 Task: Select the margins with minimum.
Action: Mouse moved to (37, 93)
Screenshot: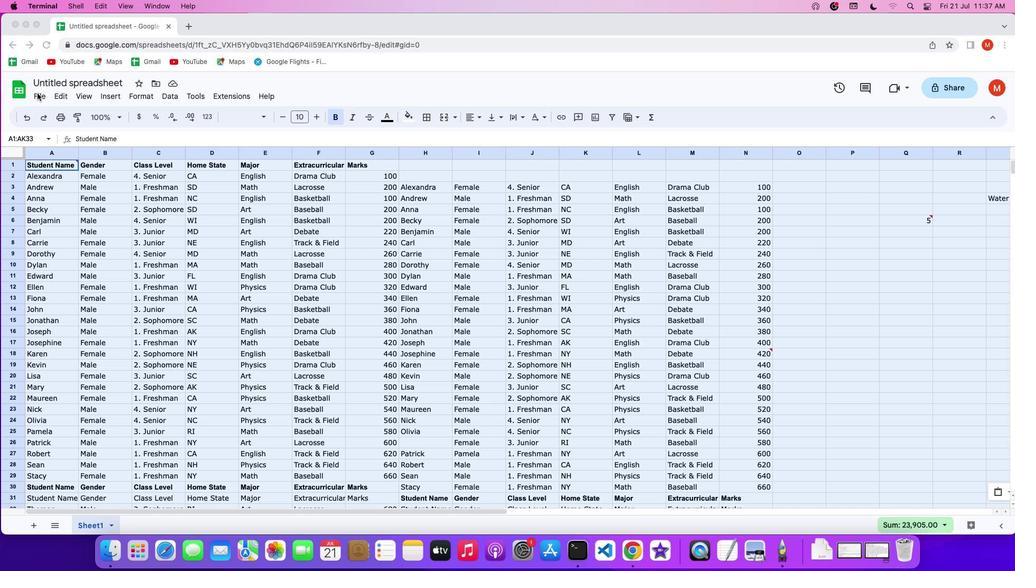
Action: Mouse pressed left at (37, 93)
Screenshot: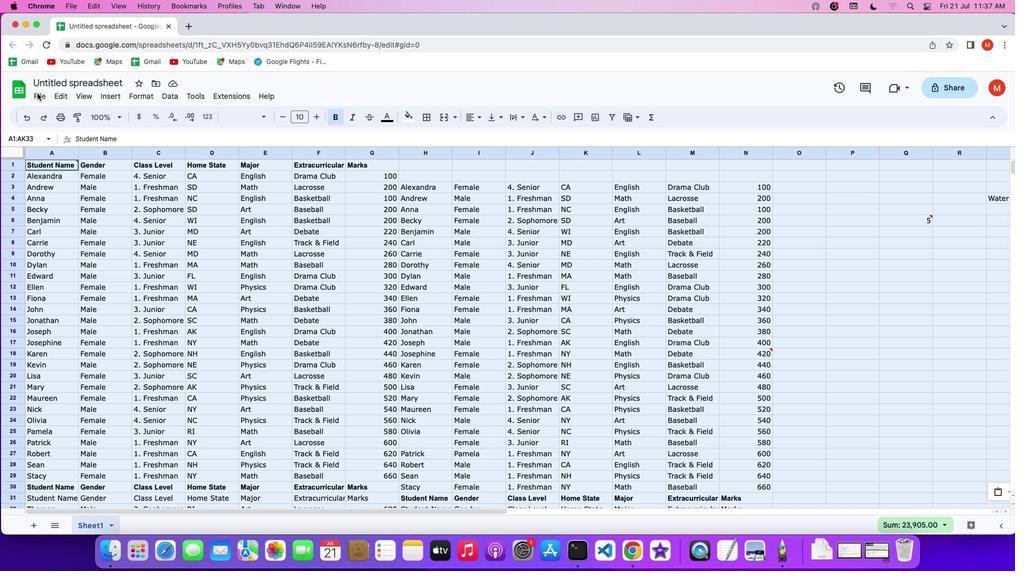 
Action: Mouse pressed left at (37, 93)
Screenshot: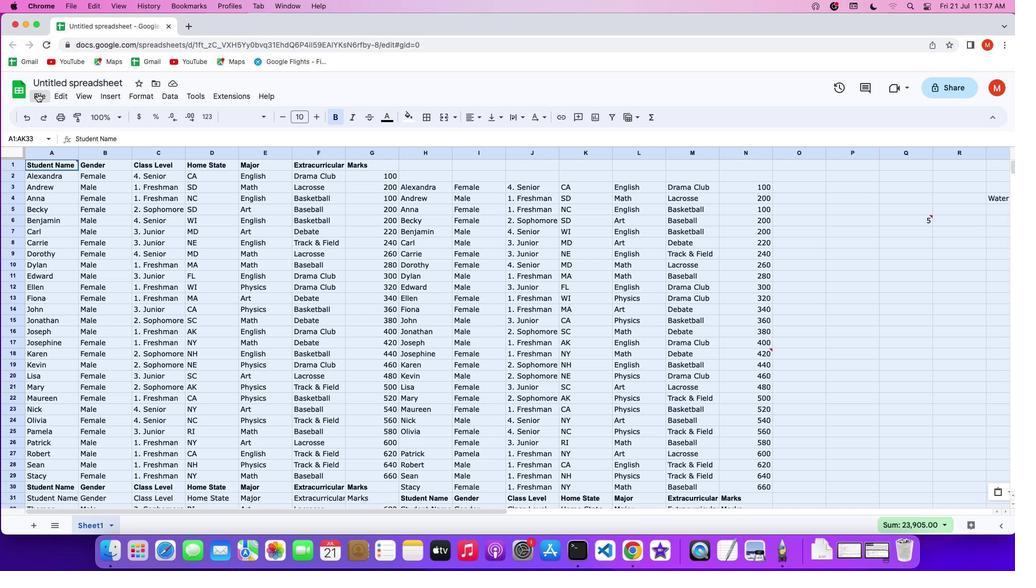 
Action: Mouse moved to (40, 92)
Screenshot: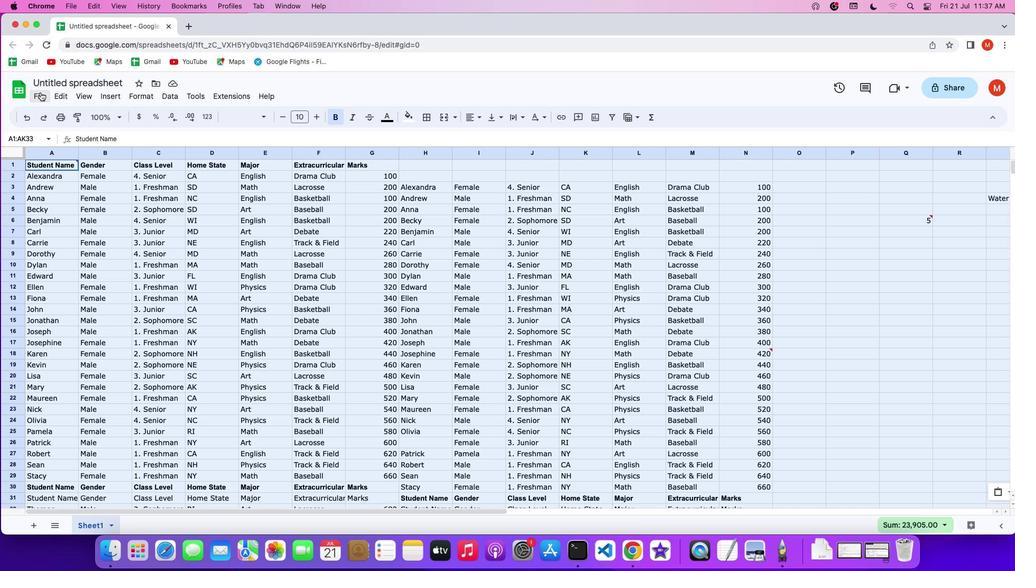 
Action: Mouse pressed left at (40, 92)
Screenshot: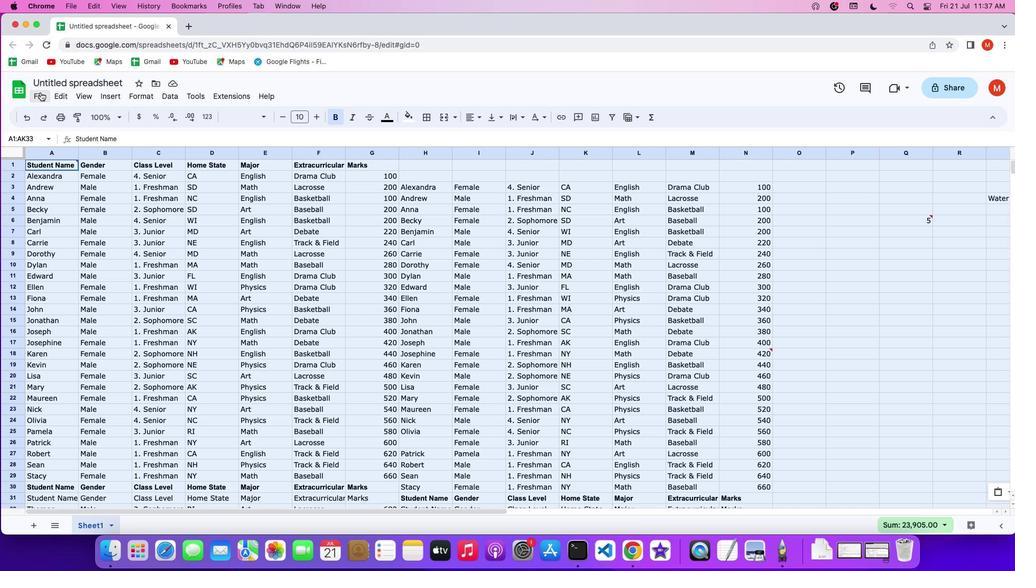 
Action: Mouse moved to (94, 412)
Screenshot: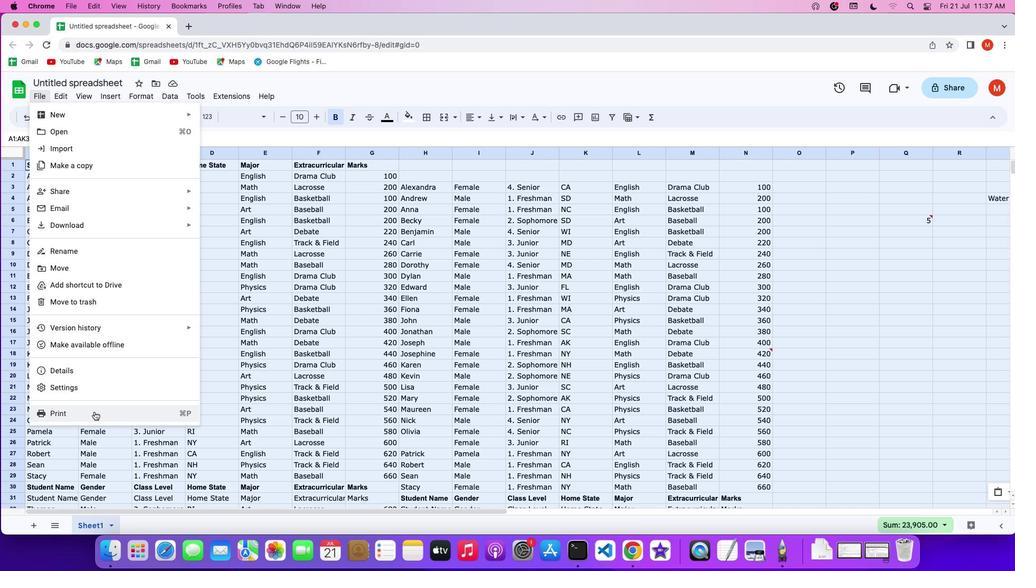 
Action: Mouse pressed left at (94, 412)
Screenshot: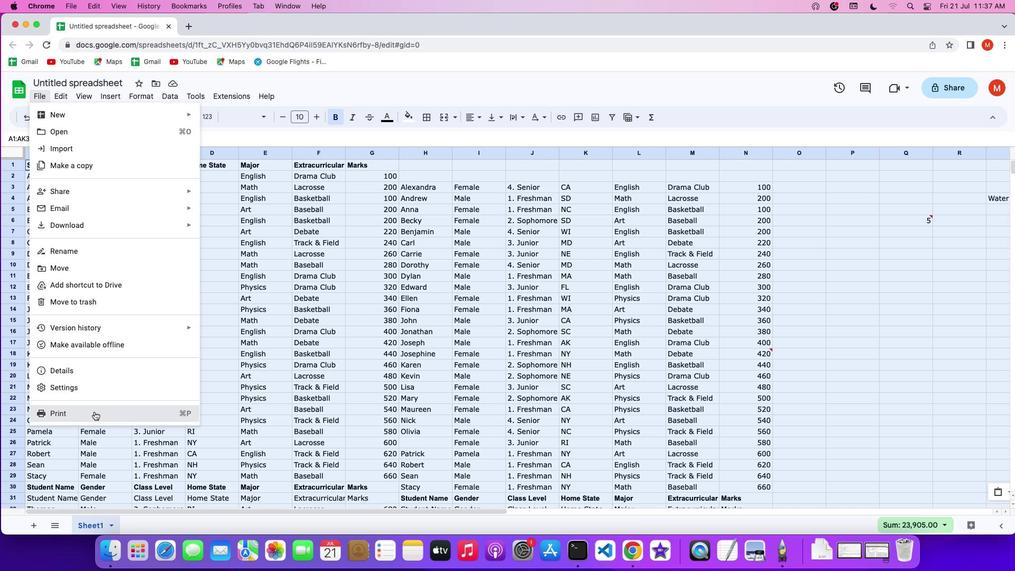 
Action: Mouse moved to (976, 88)
Screenshot: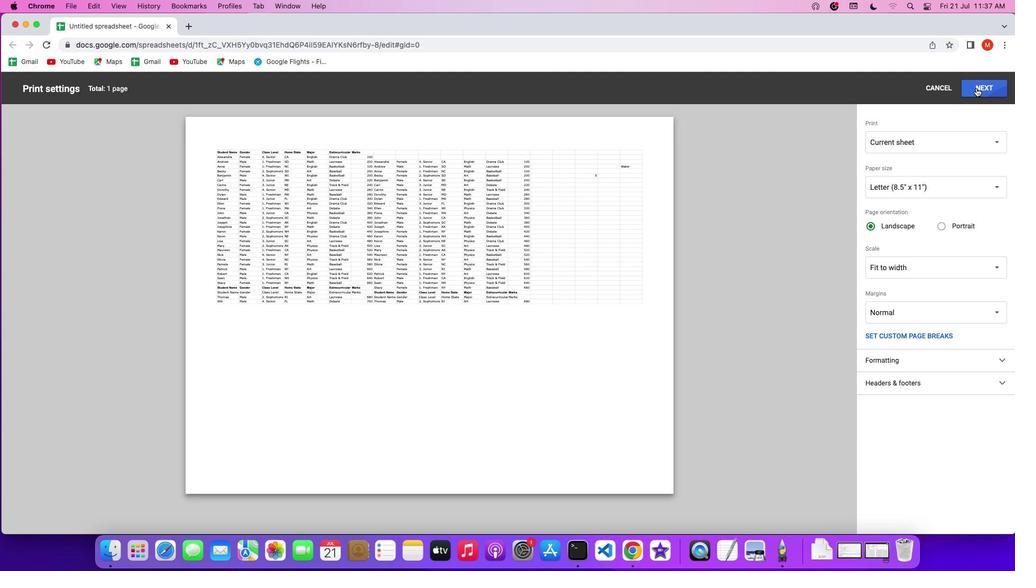 
Action: Mouse pressed left at (976, 88)
Screenshot: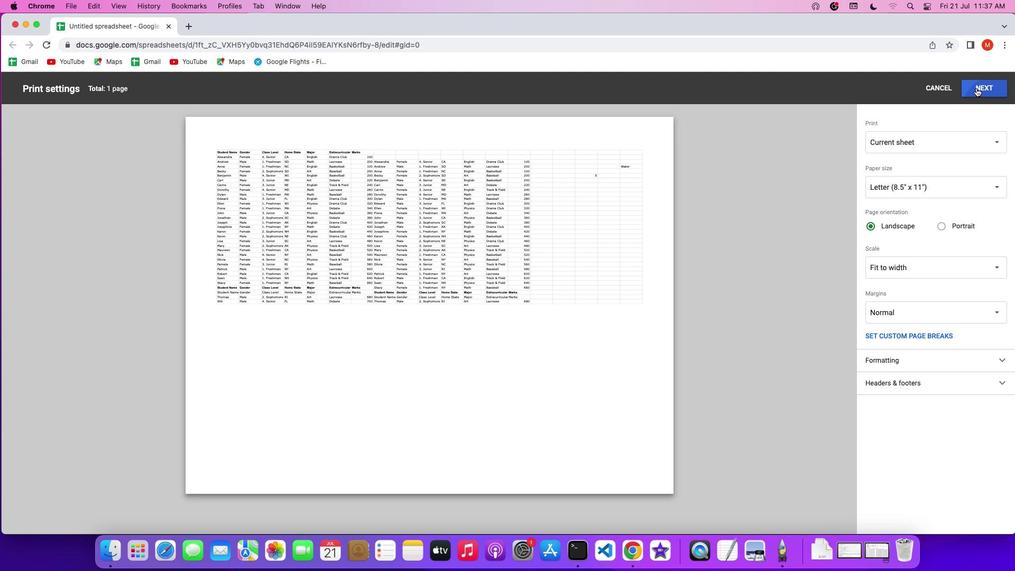 
Action: Mouse moved to (820, 189)
Screenshot: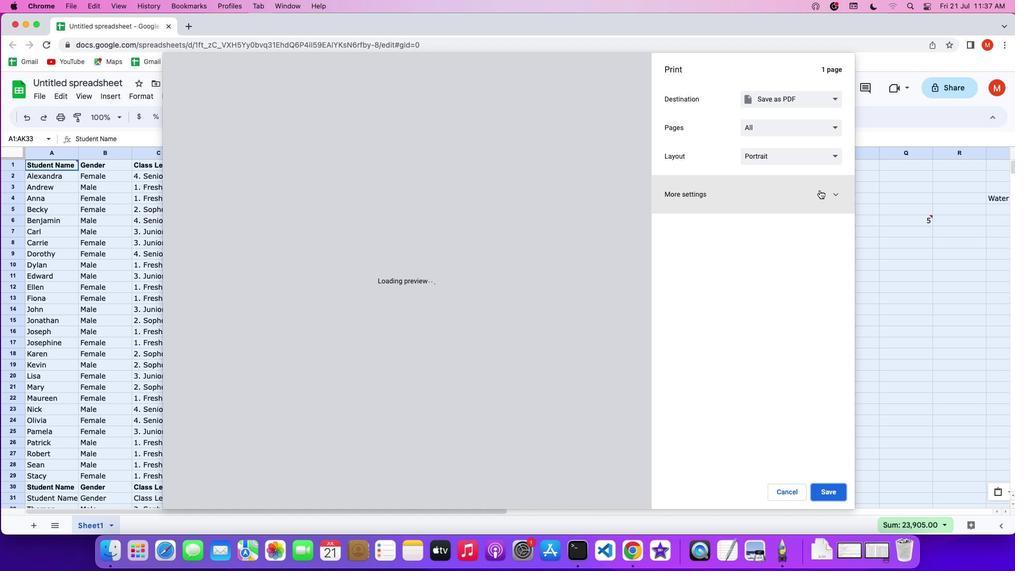 
Action: Mouse pressed left at (820, 189)
Screenshot: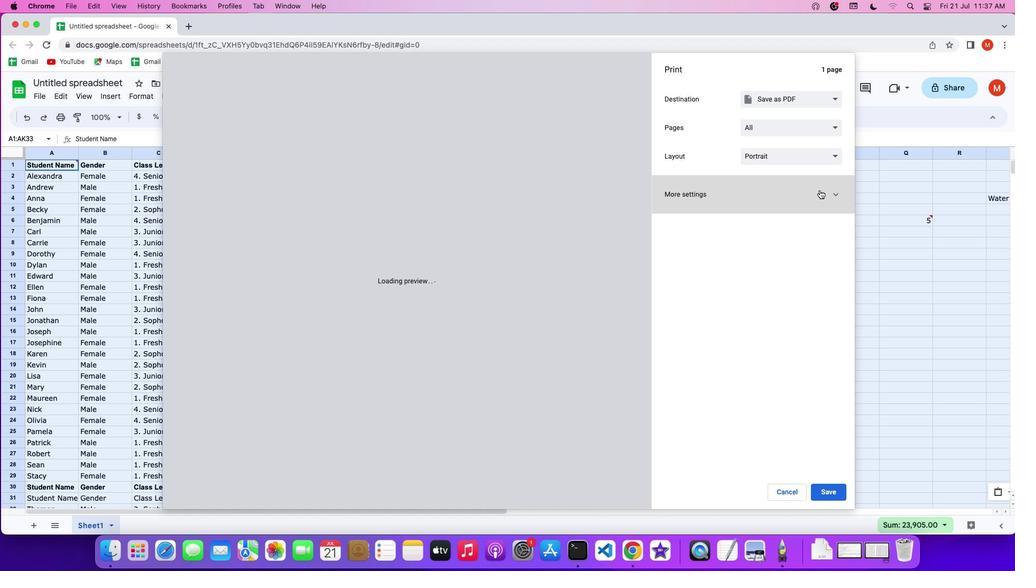 
Action: Mouse moved to (829, 287)
Screenshot: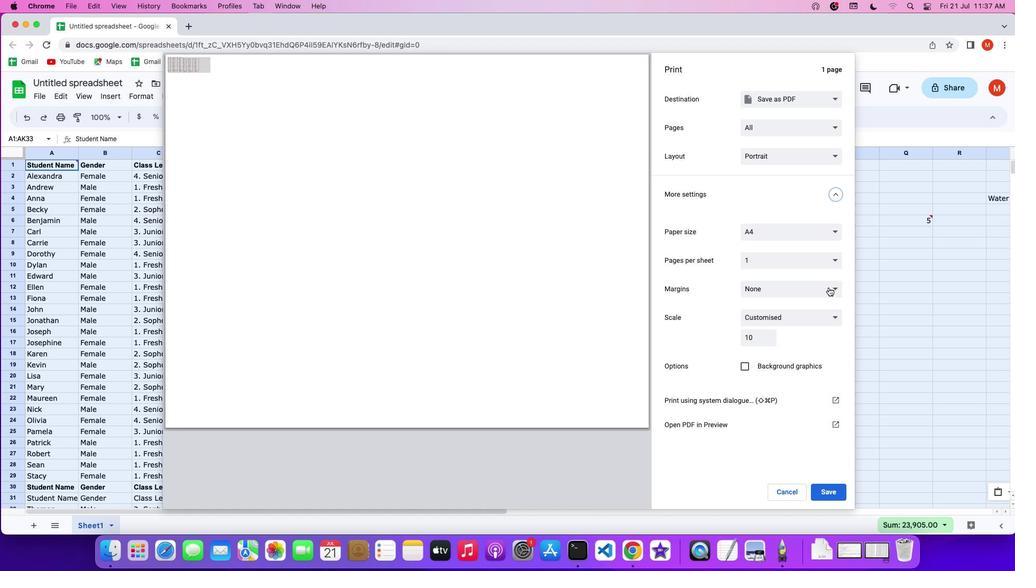 
Action: Mouse pressed left at (829, 287)
Screenshot: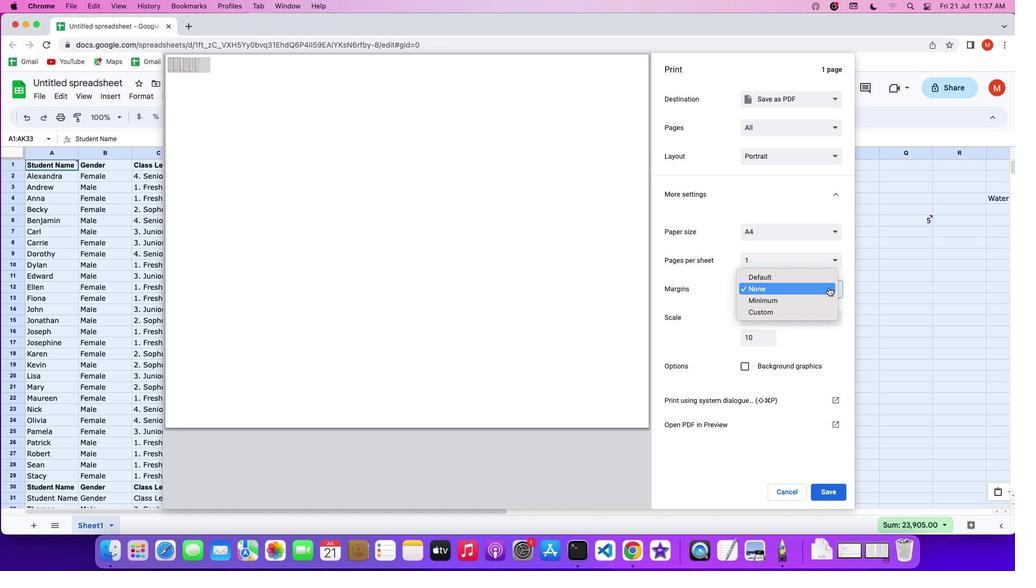 
Action: Mouse moved to (827, 297)
Screenshot: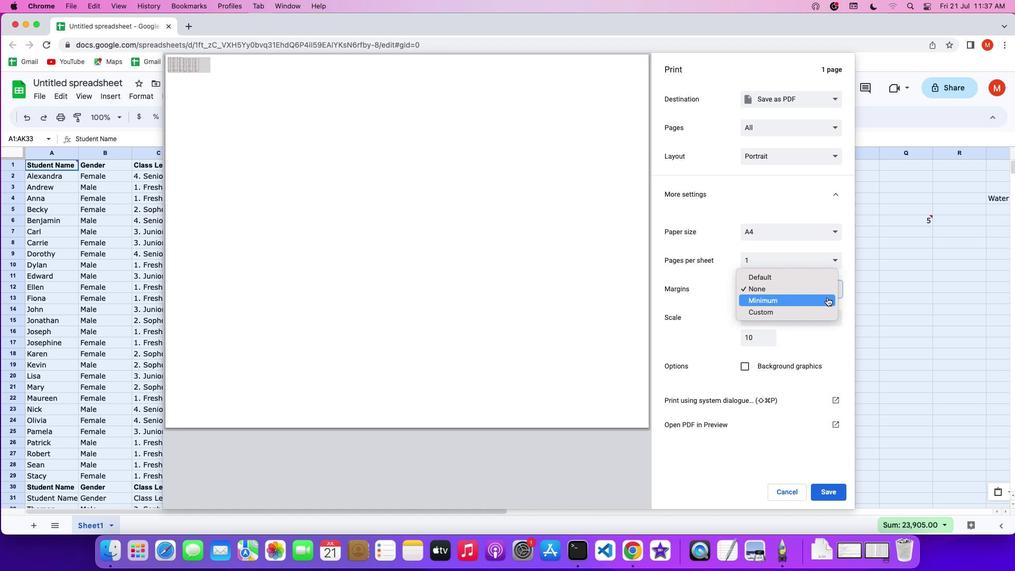 
Action: Mouse pressed left at (827, 297)
Screenshot: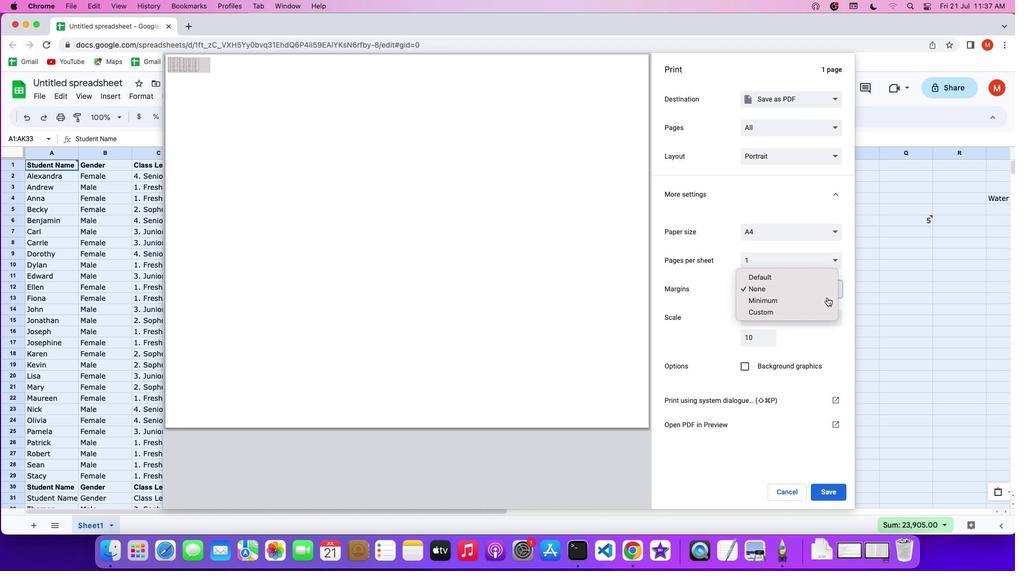 
Action: Mouse moved to (823, 331)
Screenshot: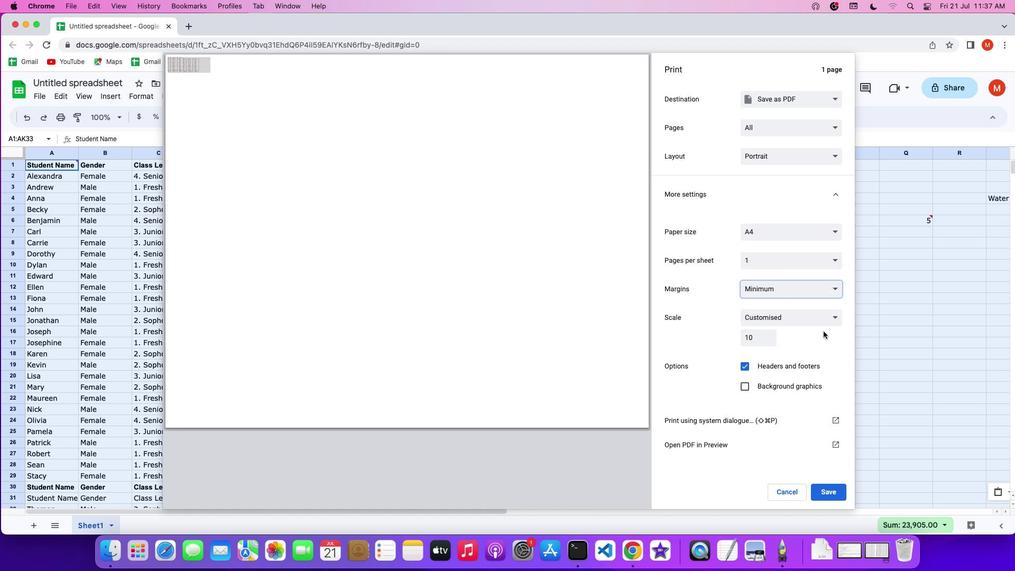 
